 Task: Show cards active in the last week.
Action: Mouse moved to (997, 51)
Screenshot: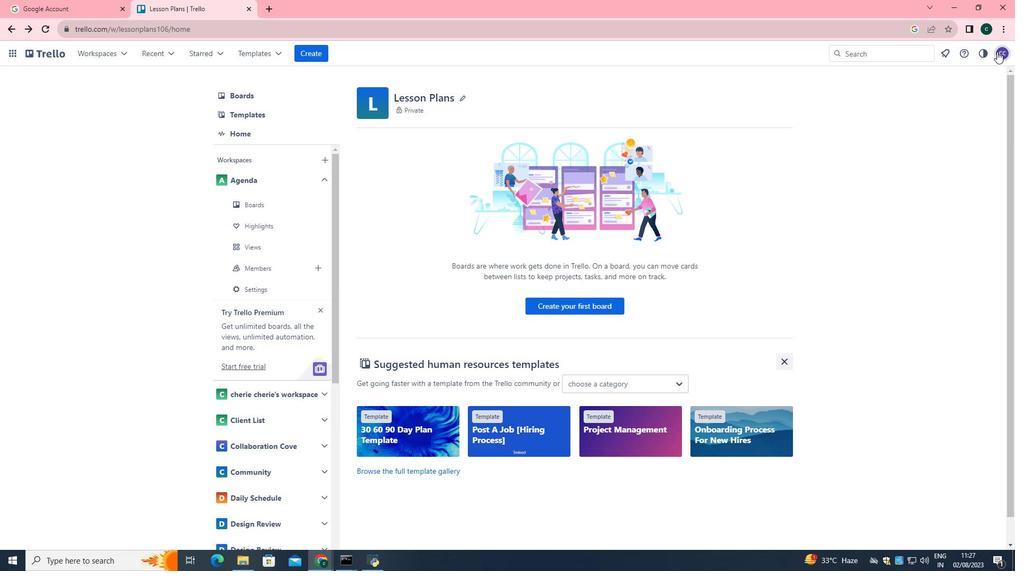 
Action: Mouse pressed left at (997, 51)
Screenshot: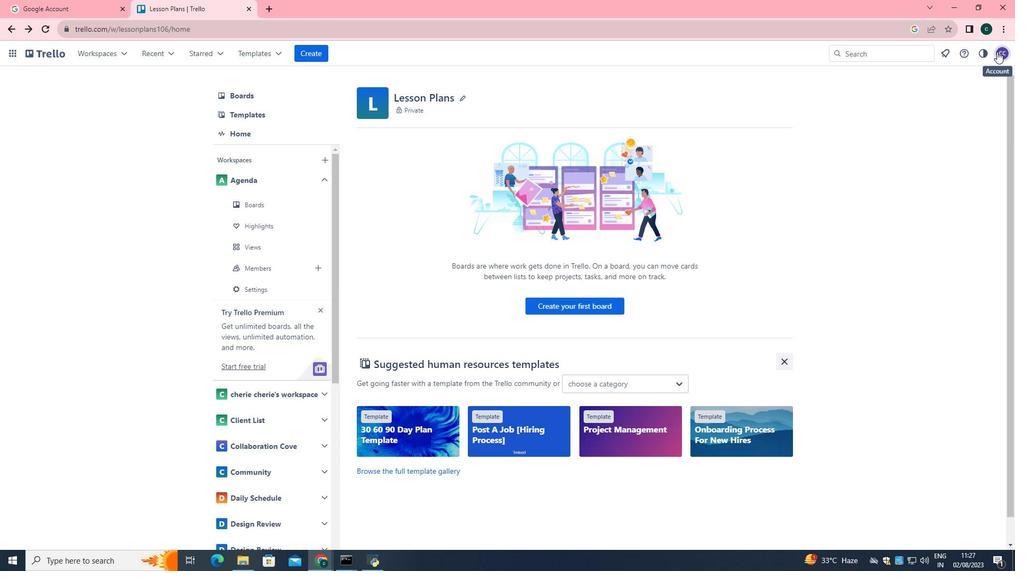 
Action: Mouse moved to (947, 225)
Screenshot: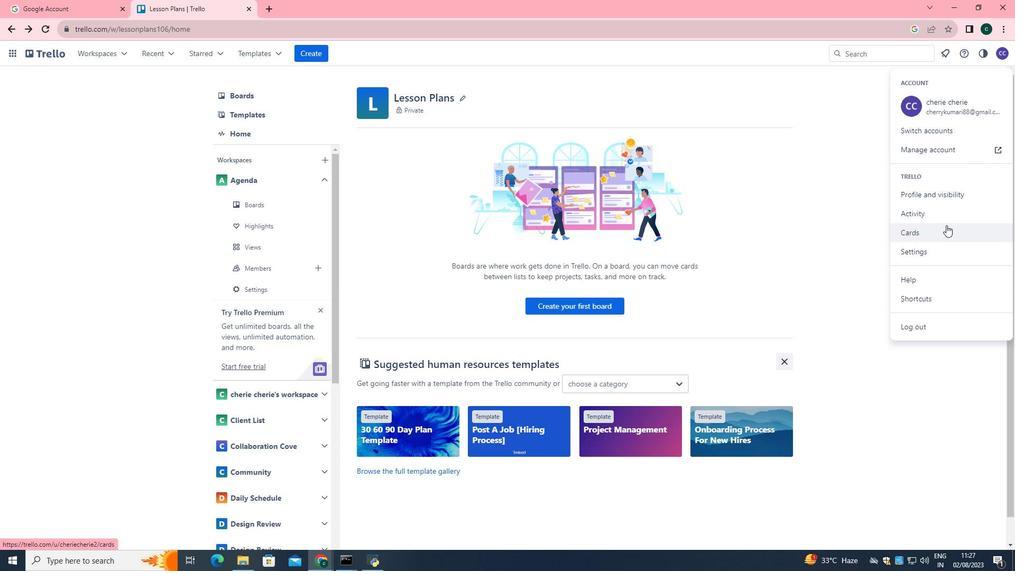 
Action: Mouse pressed left at (947, 225)
Screenshot: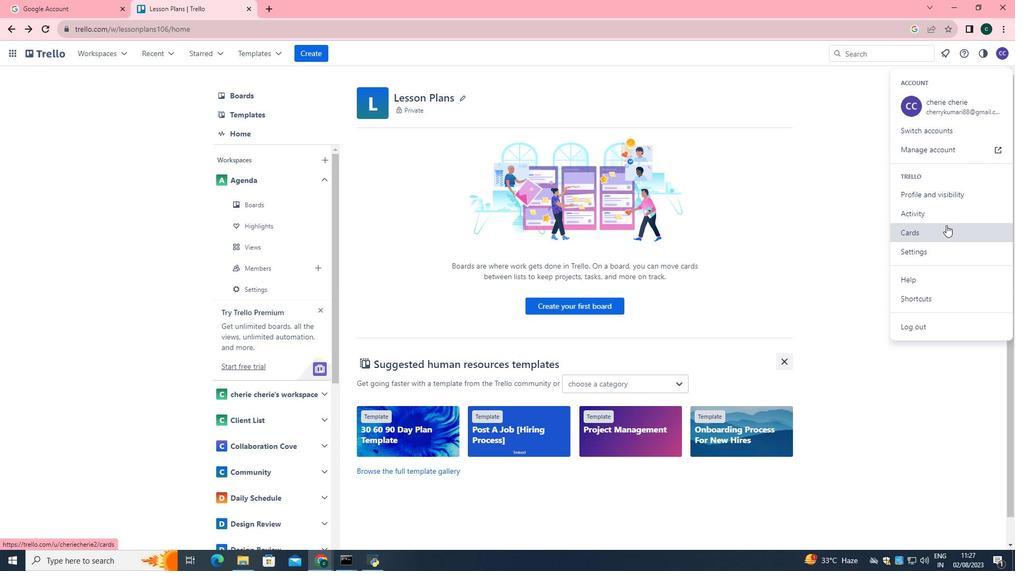 
Action: Mouse moved to (640, 186)
Screenshot: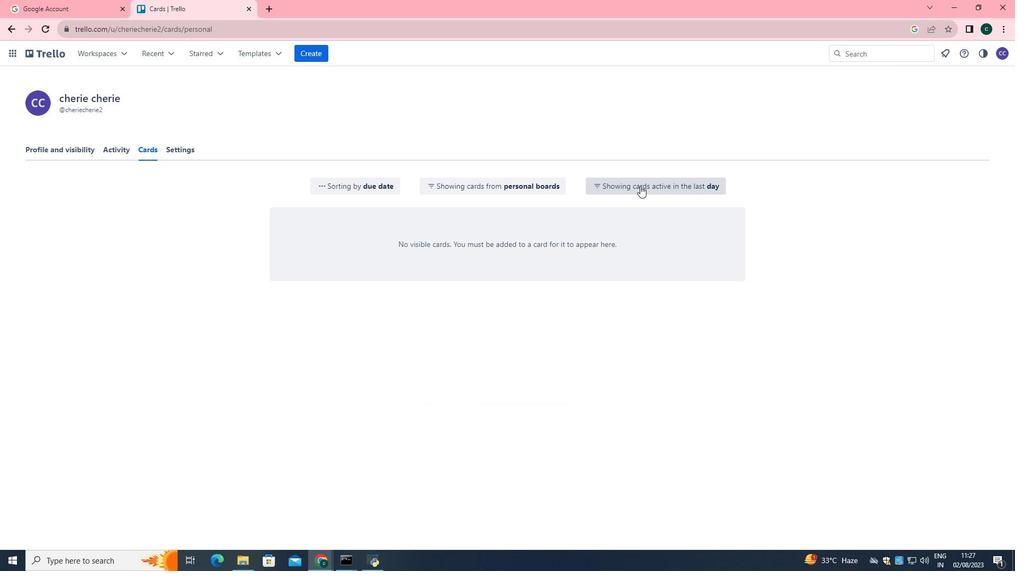 
Action: Mouse pressed left at (640, 186)
Screenshot: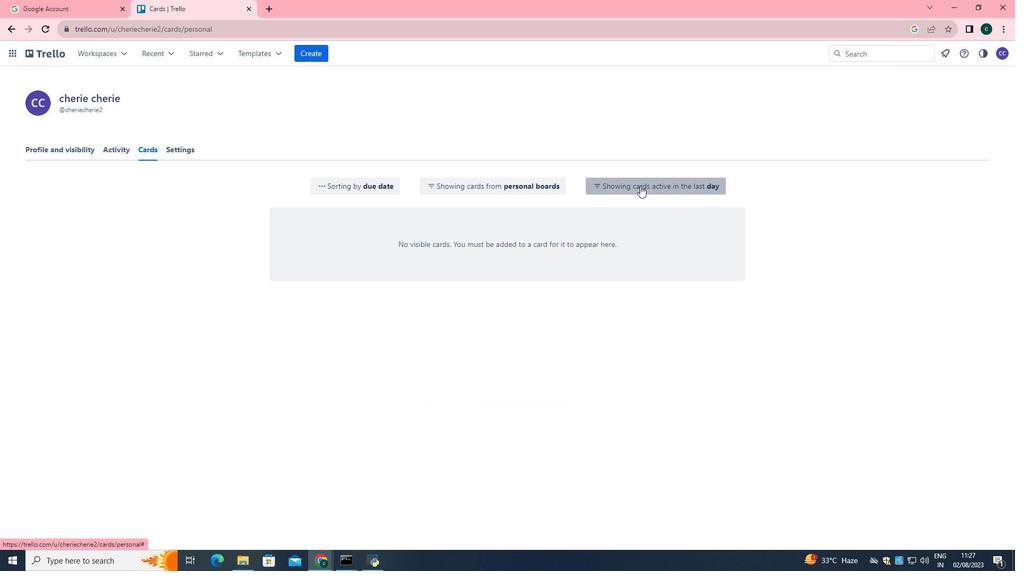 
Action: Mouse moved to (660, 243)
Screenshot: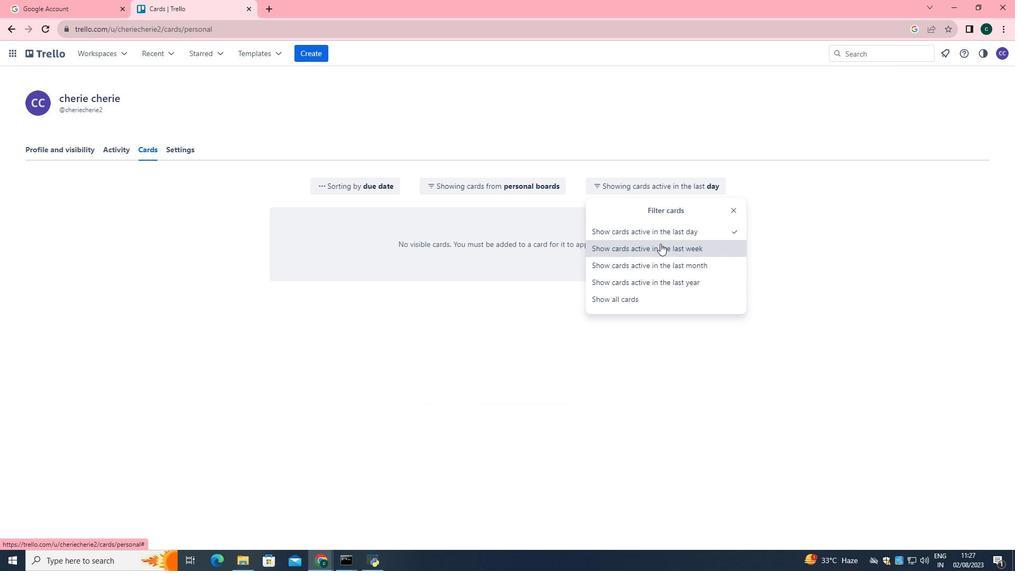 
Action: Mouse pressed left at (660, 243)
Screenshot: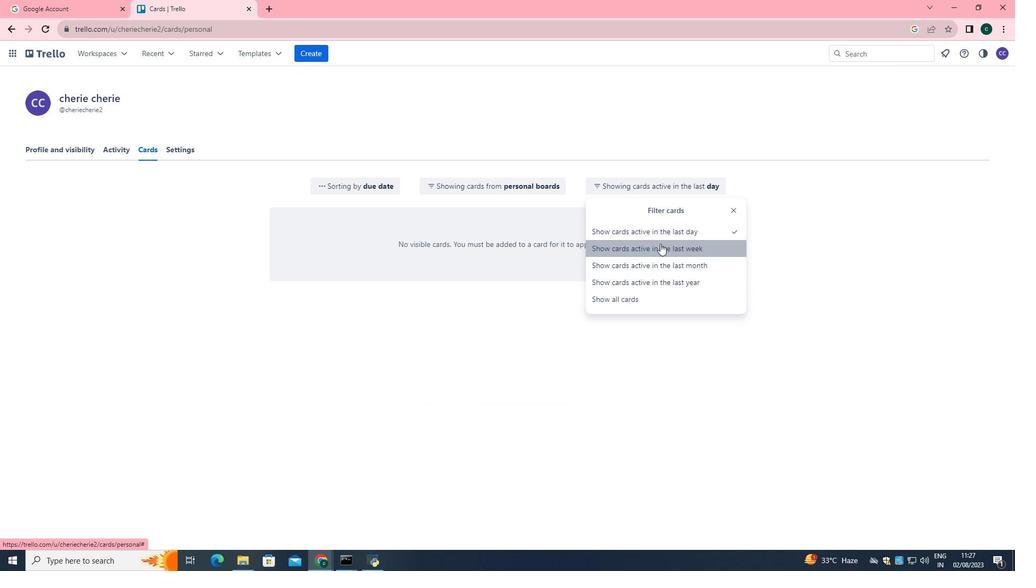 
